 Task: Create a task  Changes made by one user not being visible to another user , assign it to team member softage.7@softage.net in the project ZestTech and update the status of the task to  On Track  , set the priority of the task to Low.
Action: Mouse moved to (59, 459)
Screenshot: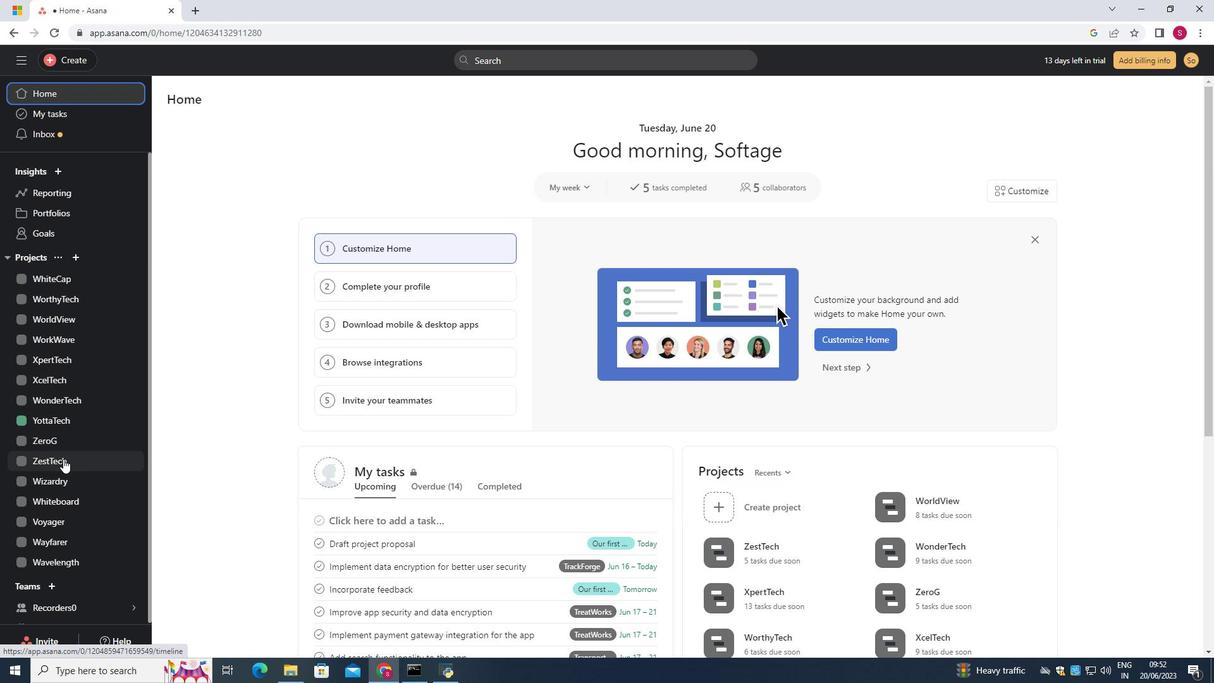 
Action: Mouse pressed left at (59, 459)
Screenshot: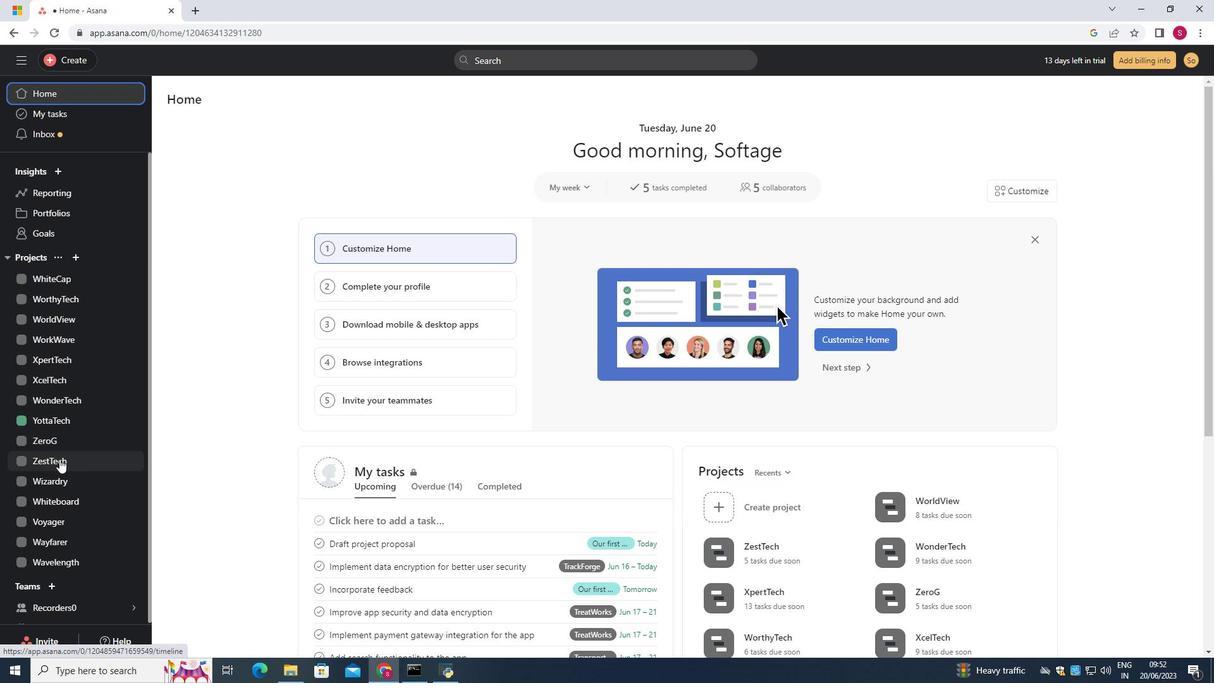 
Action: Mouse moved to (205, 158)
Screenshot: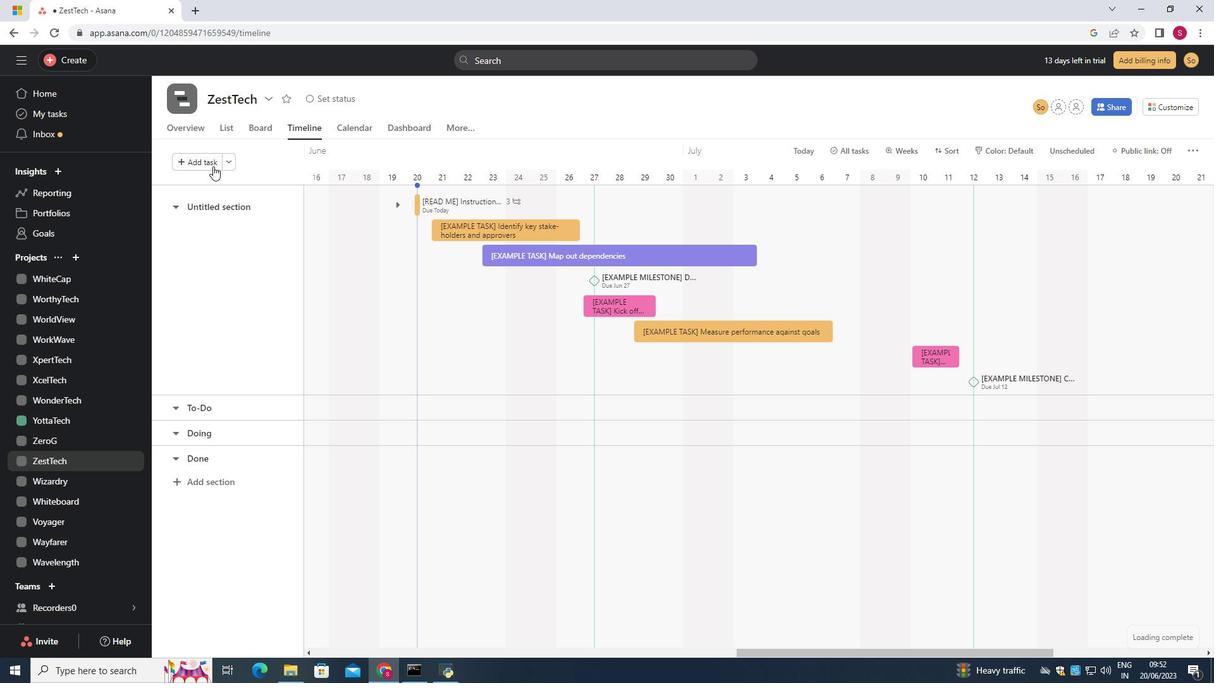 
Action: Mouse pressed left at (205, 158)
Screenshot: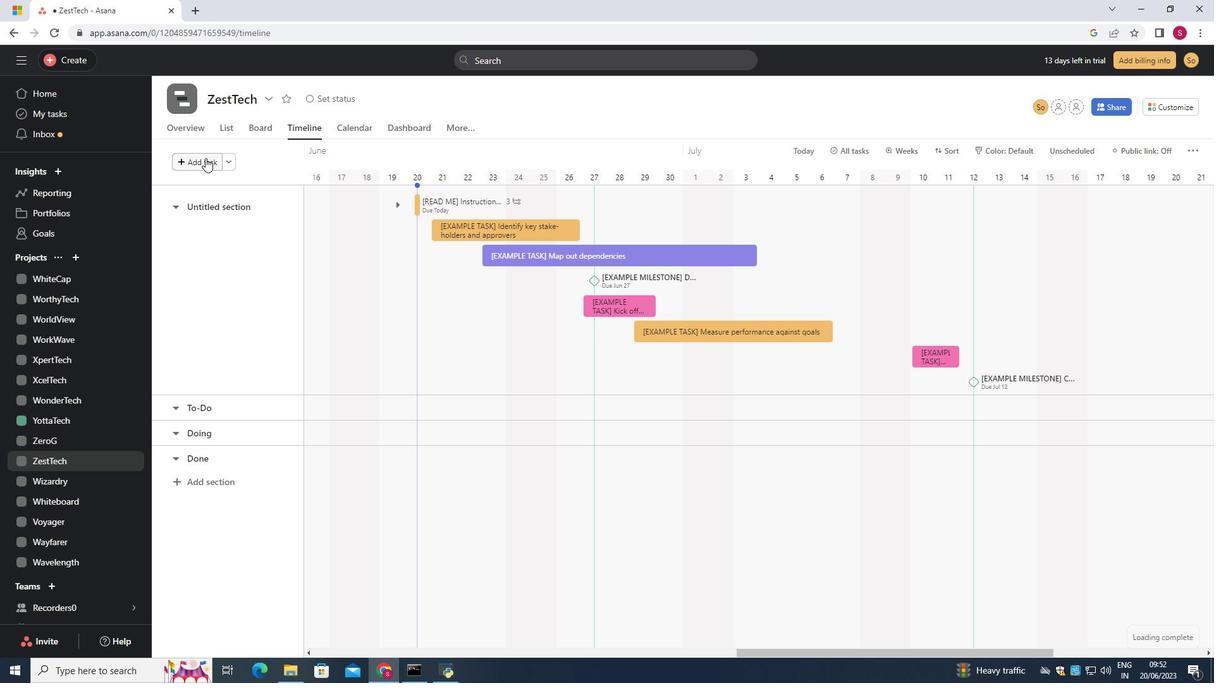 
Action: Key pressed <Key.shift>Changes<Key.space>msde<Key.space>by<Key.space>one<Key.space>user<Key.space>not<Key.space>being<Key.space>visible<Key.space>to<Key.space>another<Key.space>user<Key.enter>
Screenshot: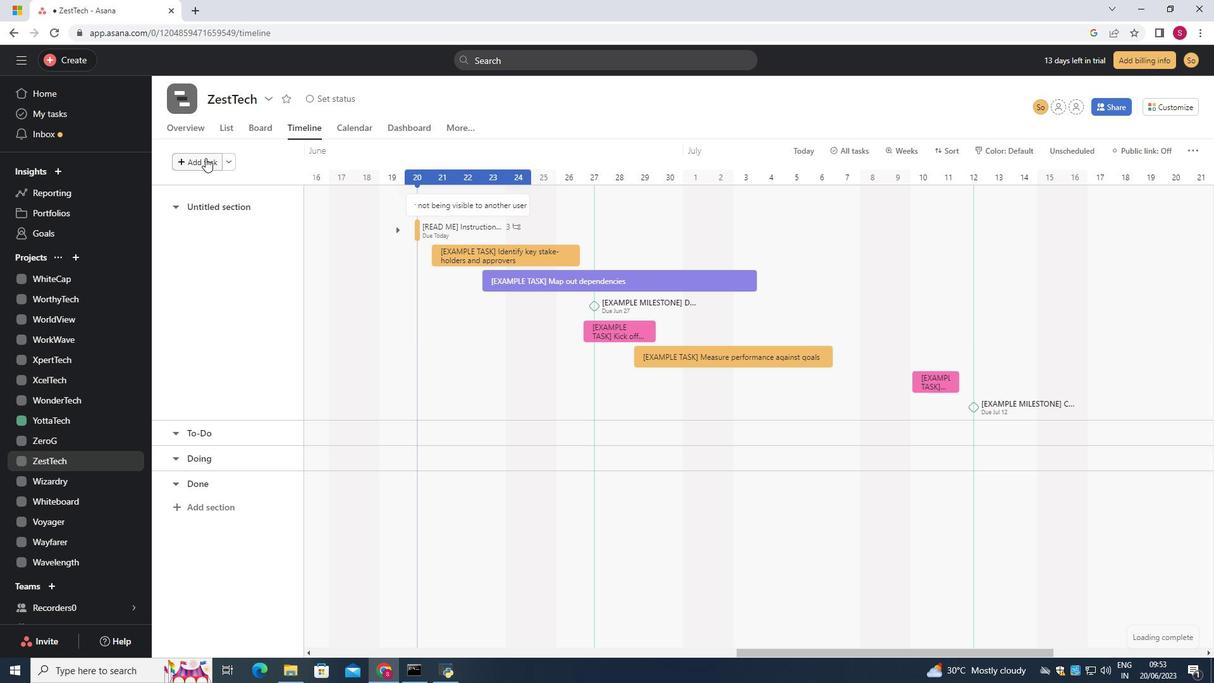 
Action: Mouse moved to (472, 198)
Screenshot: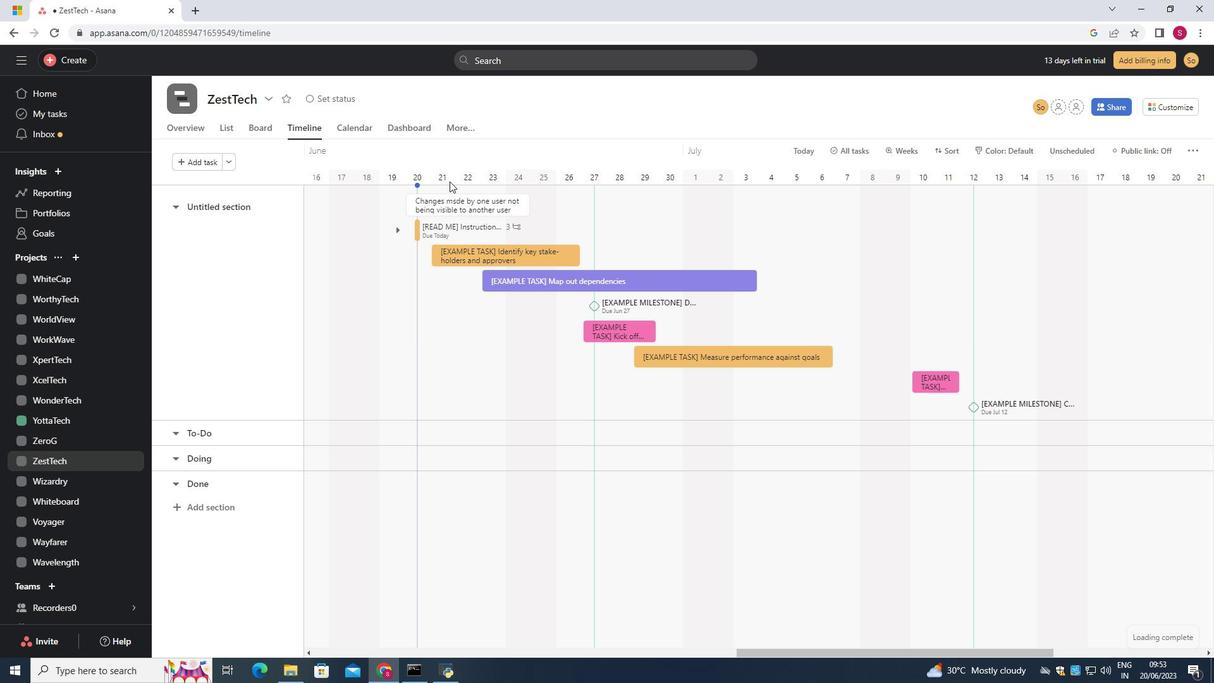 
Action: Mouse pressed left at (472, 198)
Screenshot: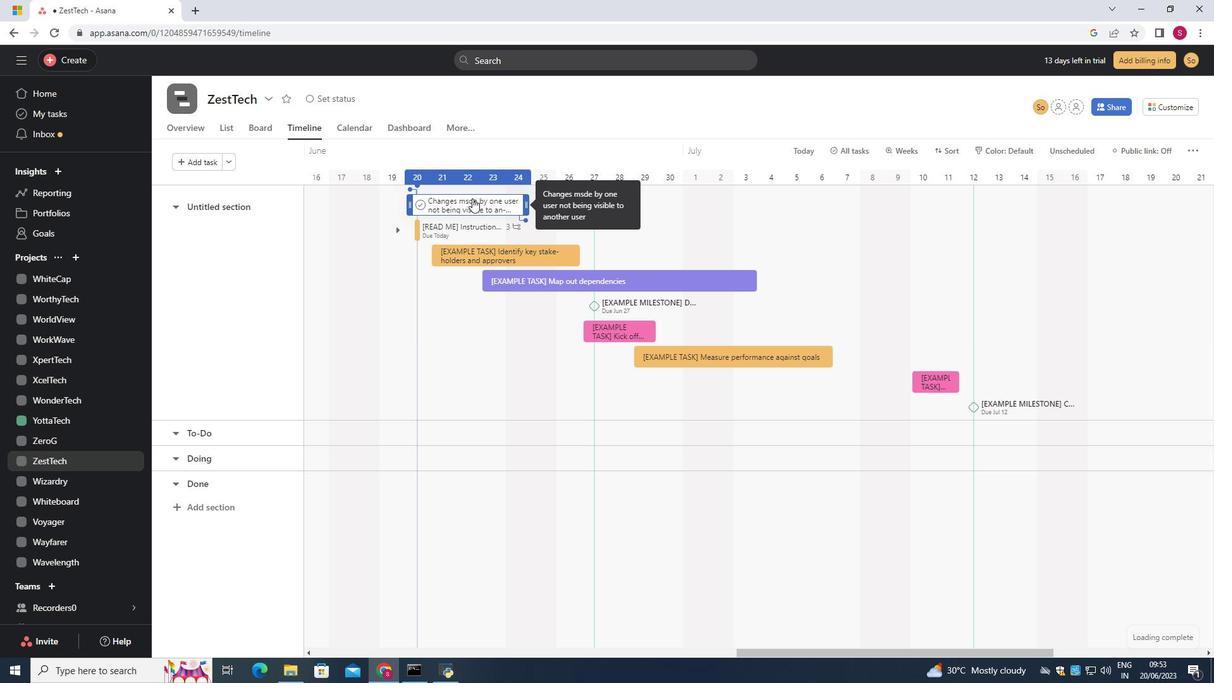 
Action: Mouse moved to (915, 249)
Screenshot: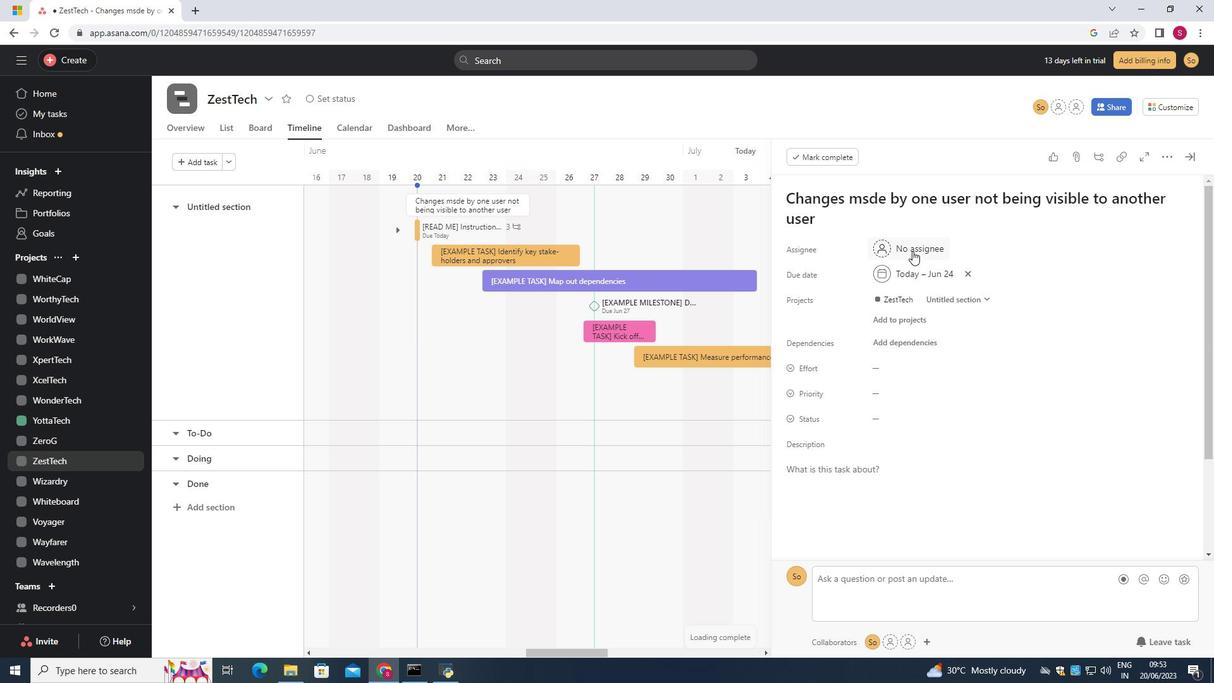 
Action: Mouse pressed left at (915, 249)
Screenshot: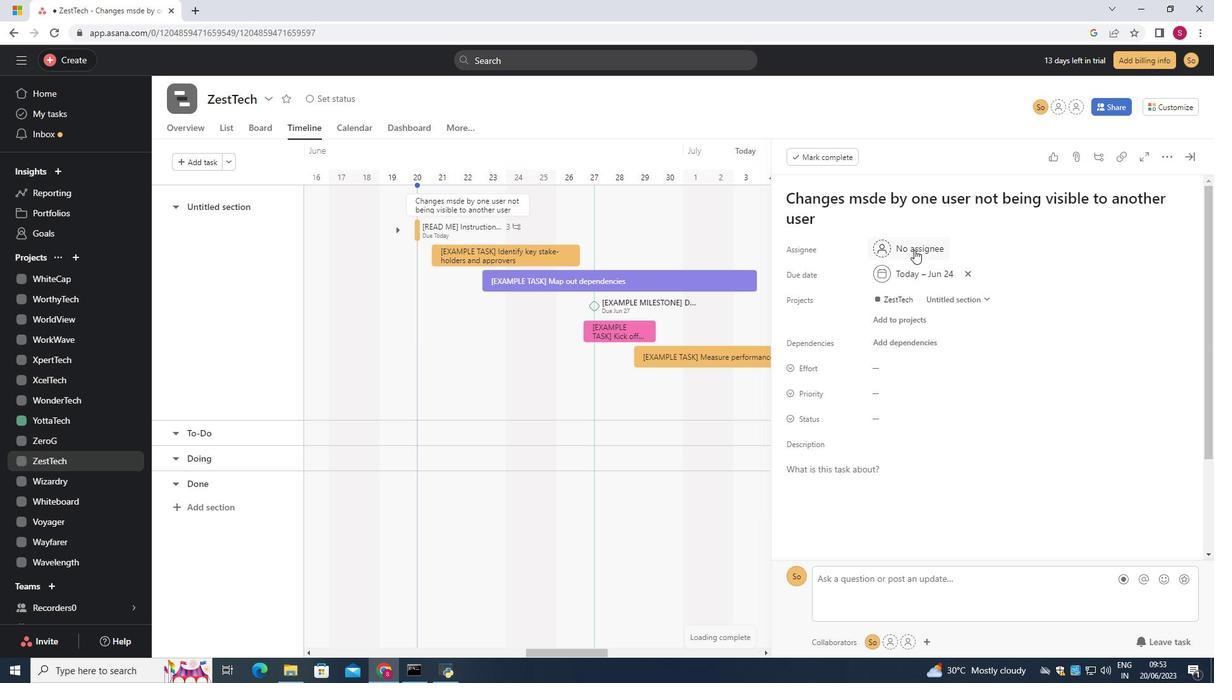 
Action: Key pressed softage.7<Key.shift>@softage.net
Screenshot: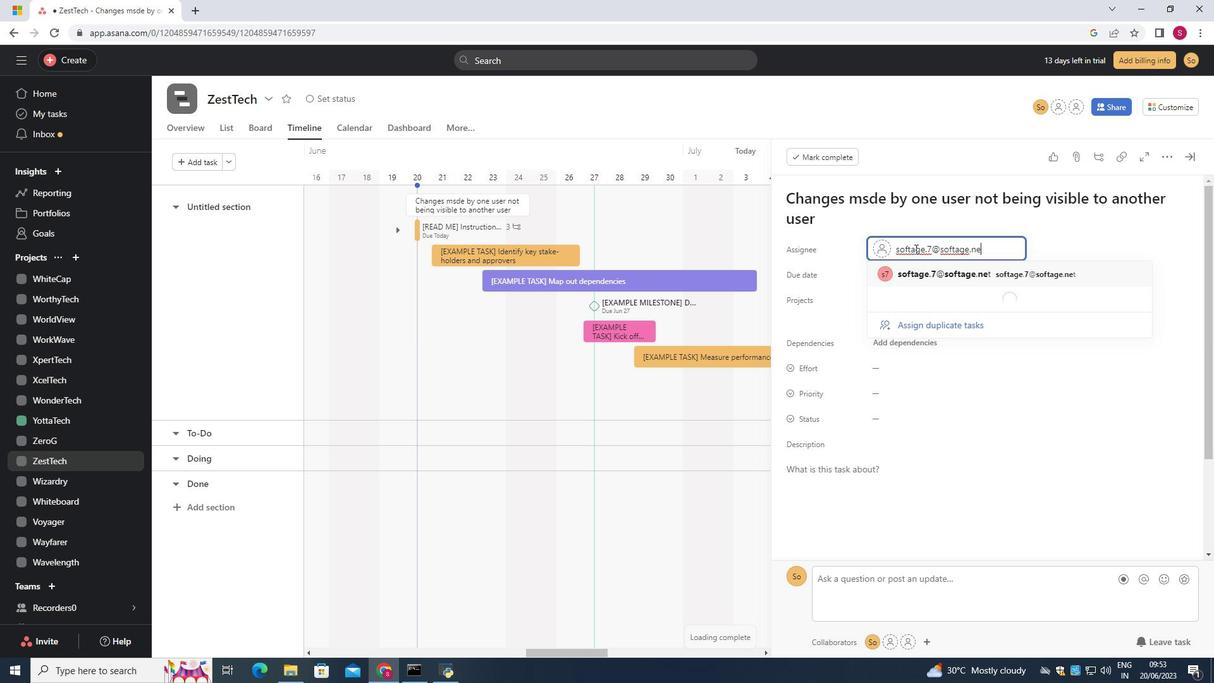 
Action: Mouse moved to (975, 285)
Screenshot: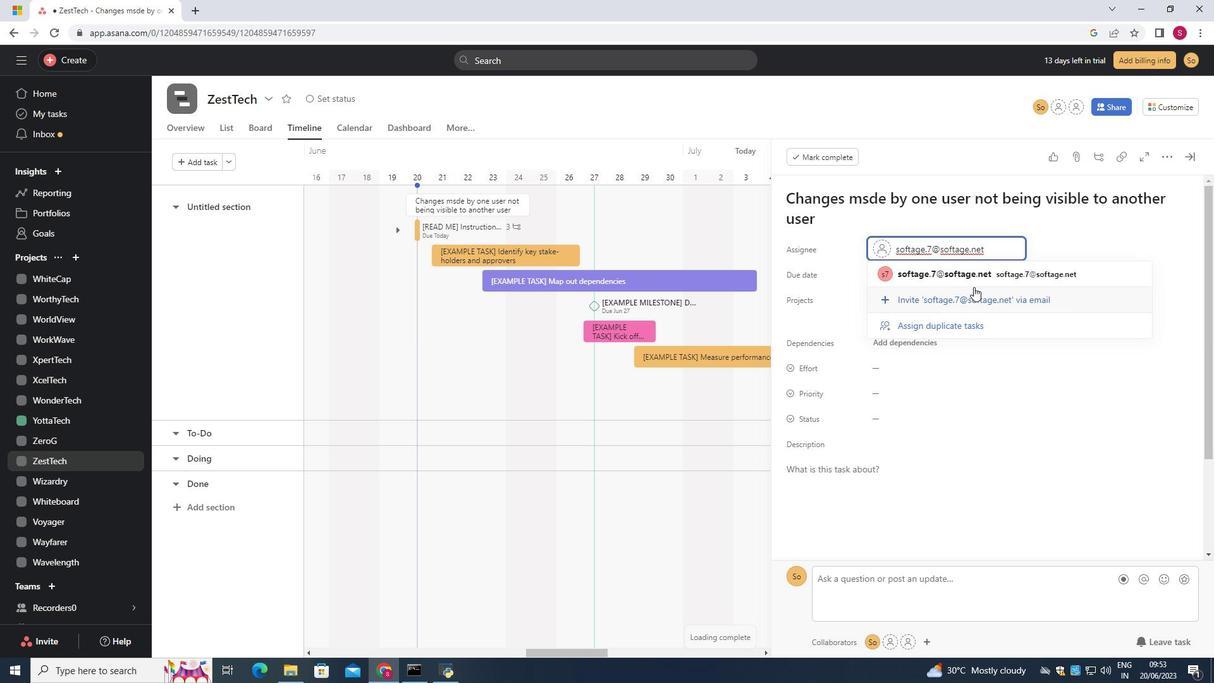 
Action: Key pressed <Key.enter>
Screenshot: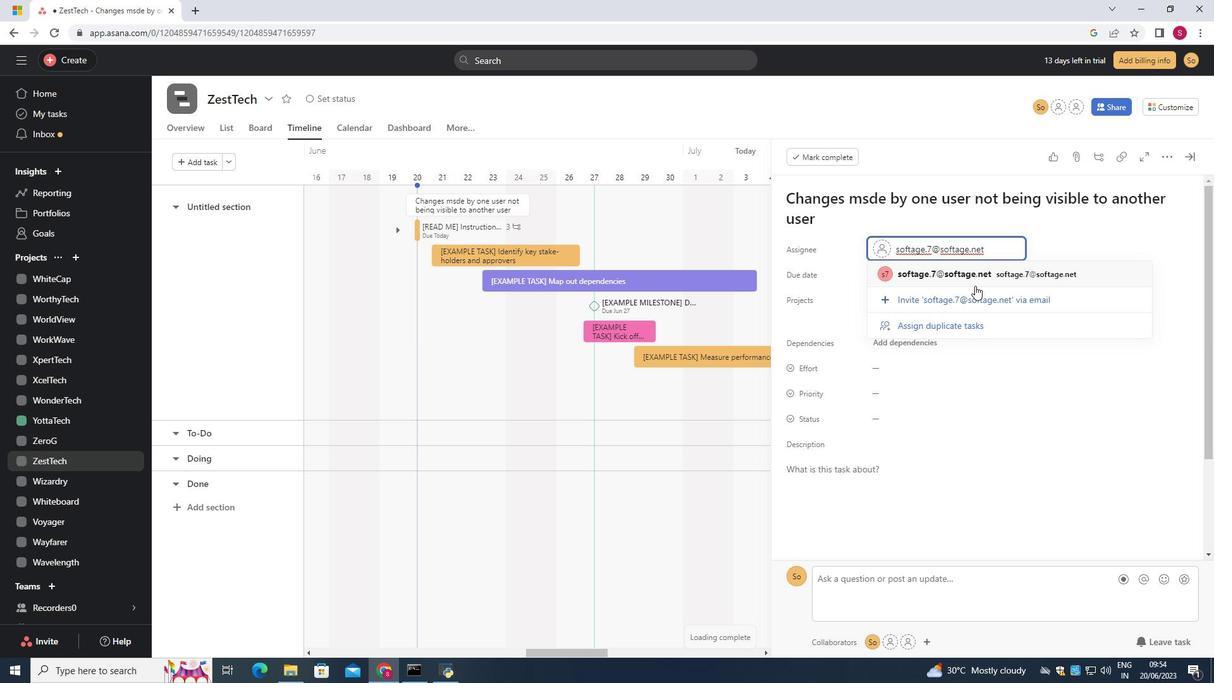 
Action: Mouse moved to (932, 420)
Screenshot: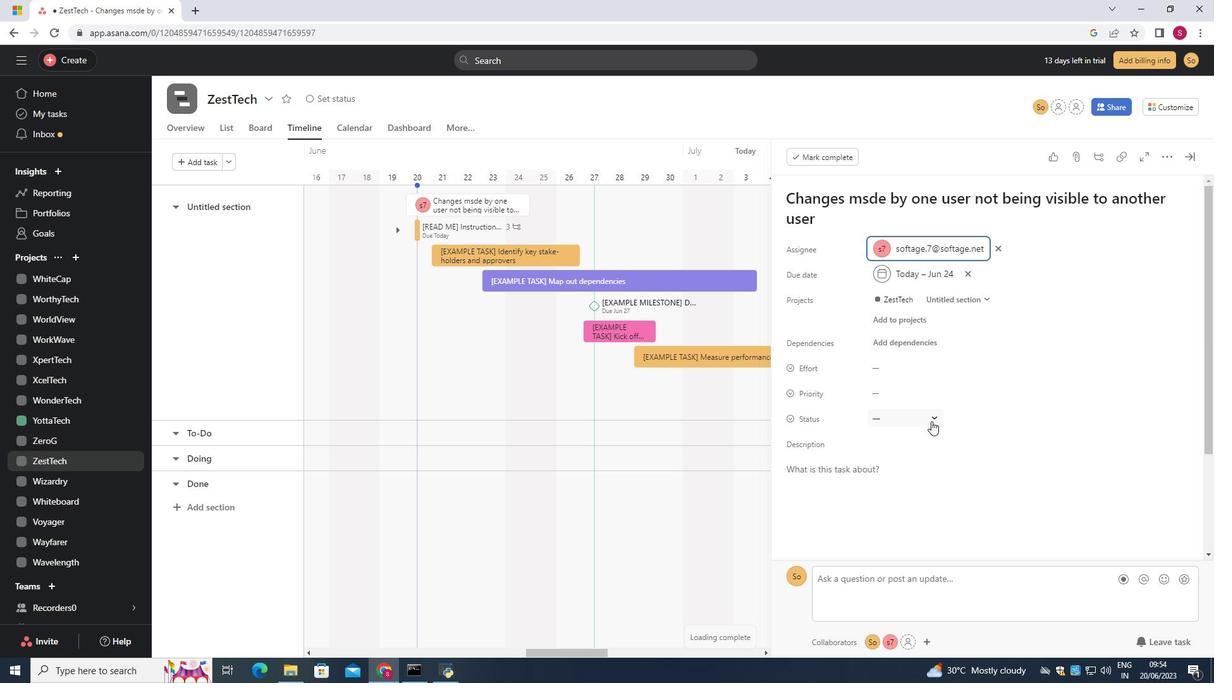 
Action: Mouse pressed left at (932, 420)
Screenshot: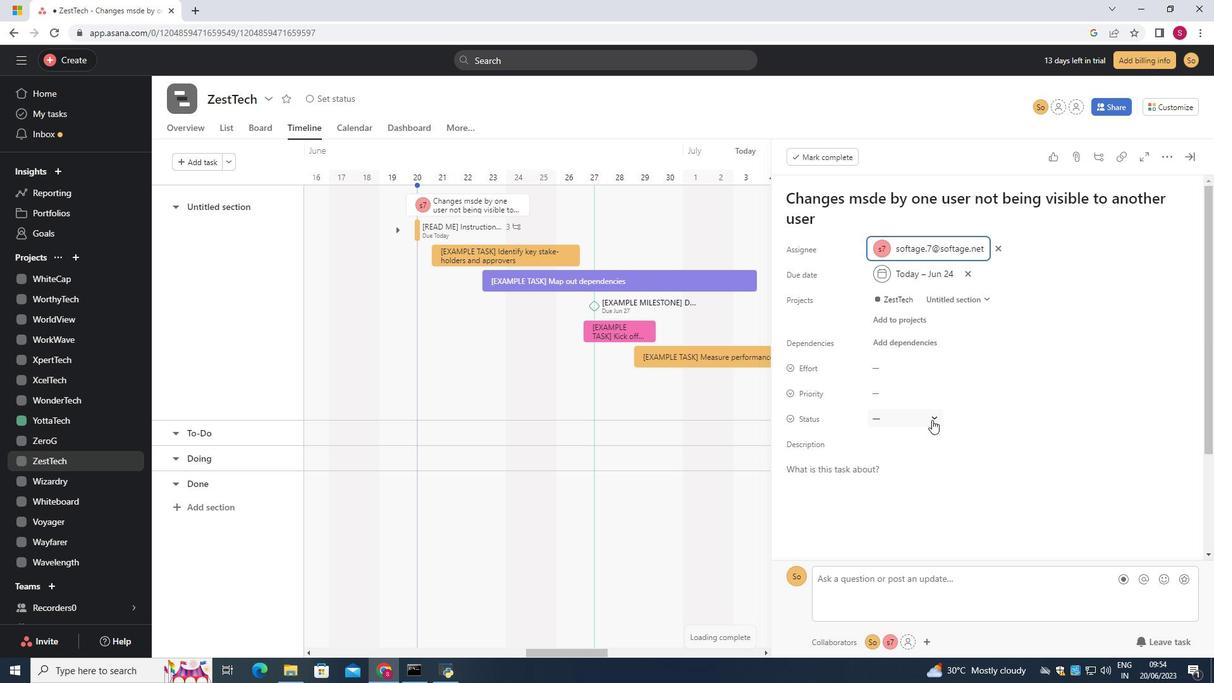 
Action: Mouse moved to (913, 463)
Screenshot: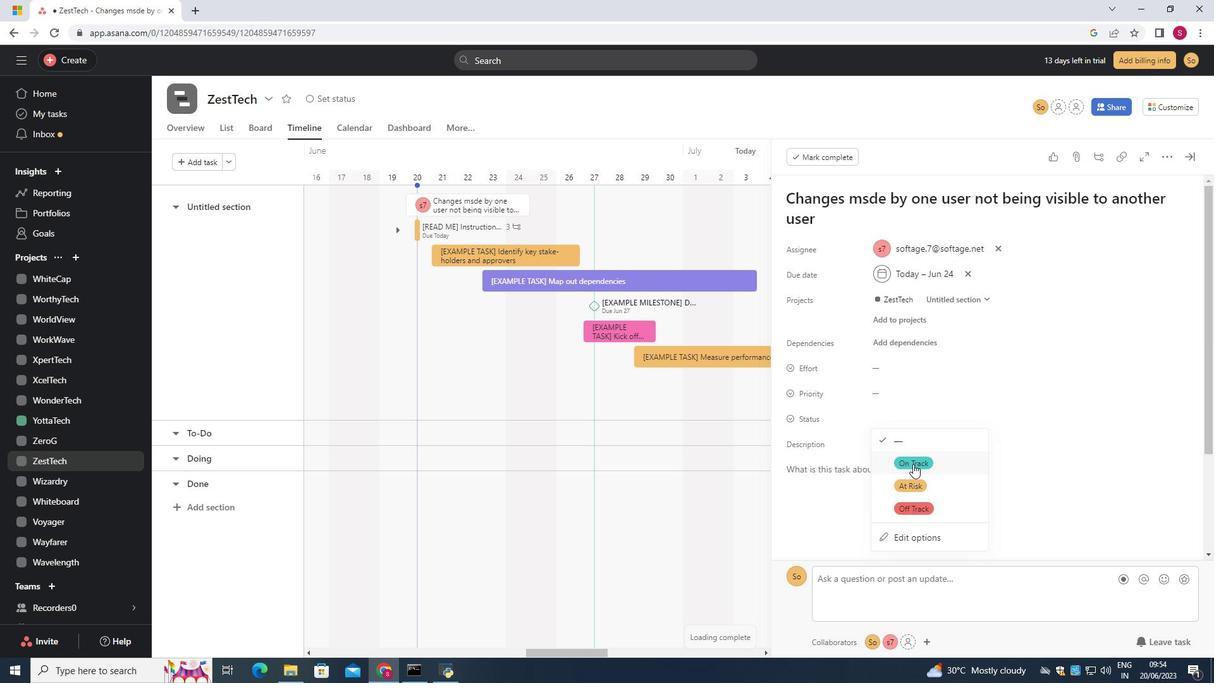 
Action: Mouse pressed left at (913, 463)
Screenshot: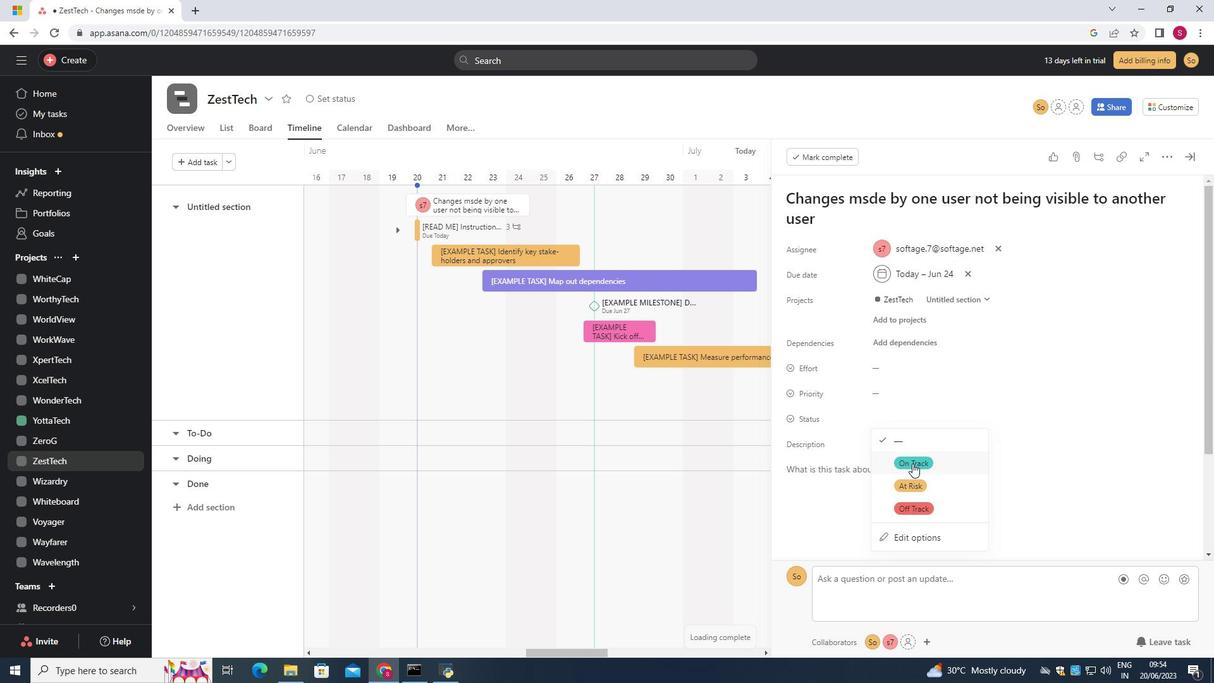 
Action: Mouse moved to (925, 391)
Screenshot: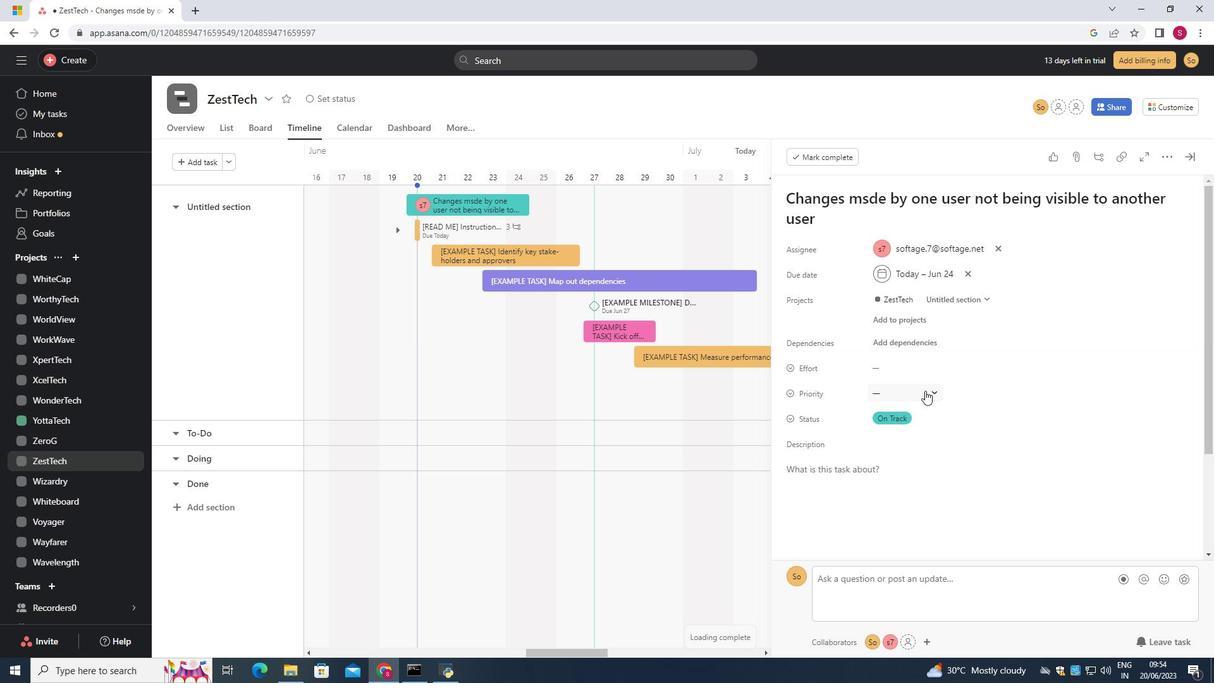 
Action: Mouse pressed left at (925, 391)
Screenshot: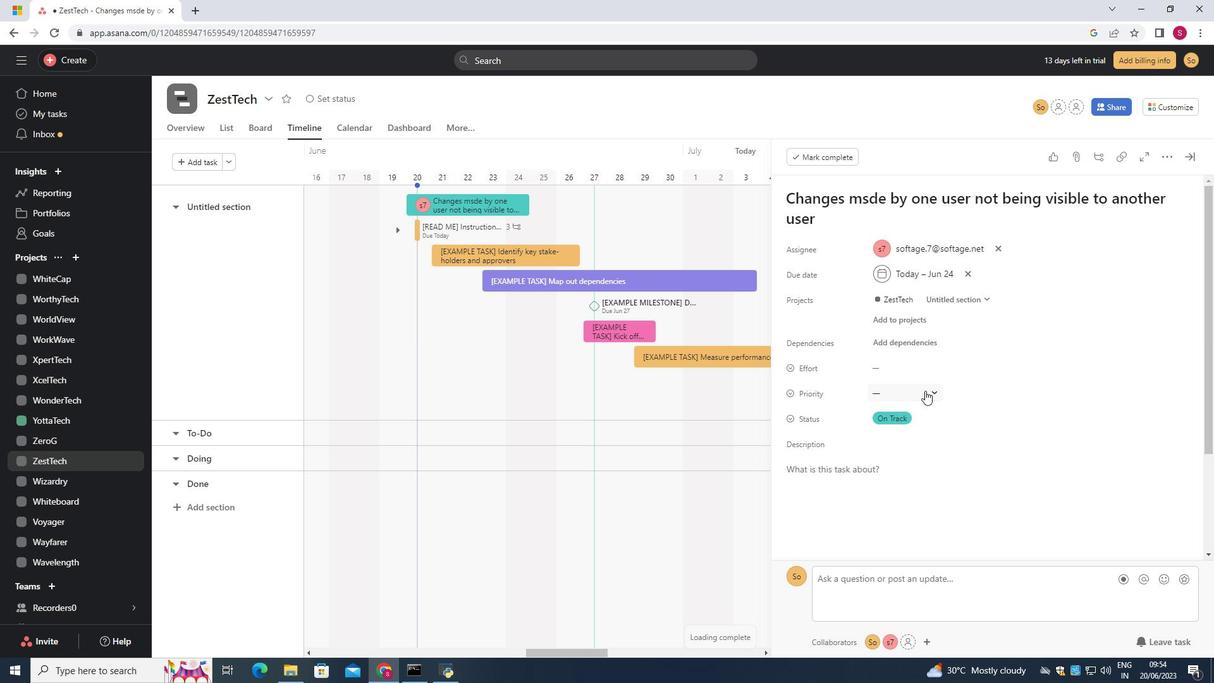 
Action: Mouse moved to (909, 483)
Screenshot: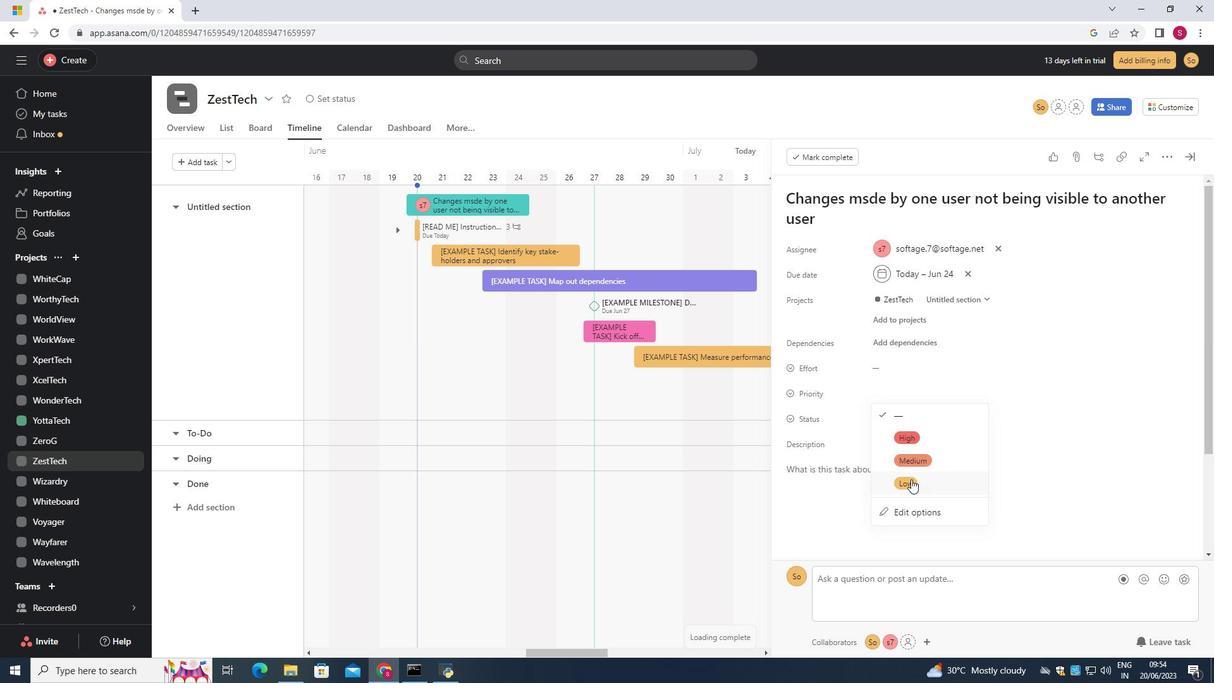 
Action: Mouse pressed left at (909, 483)
Screenshot: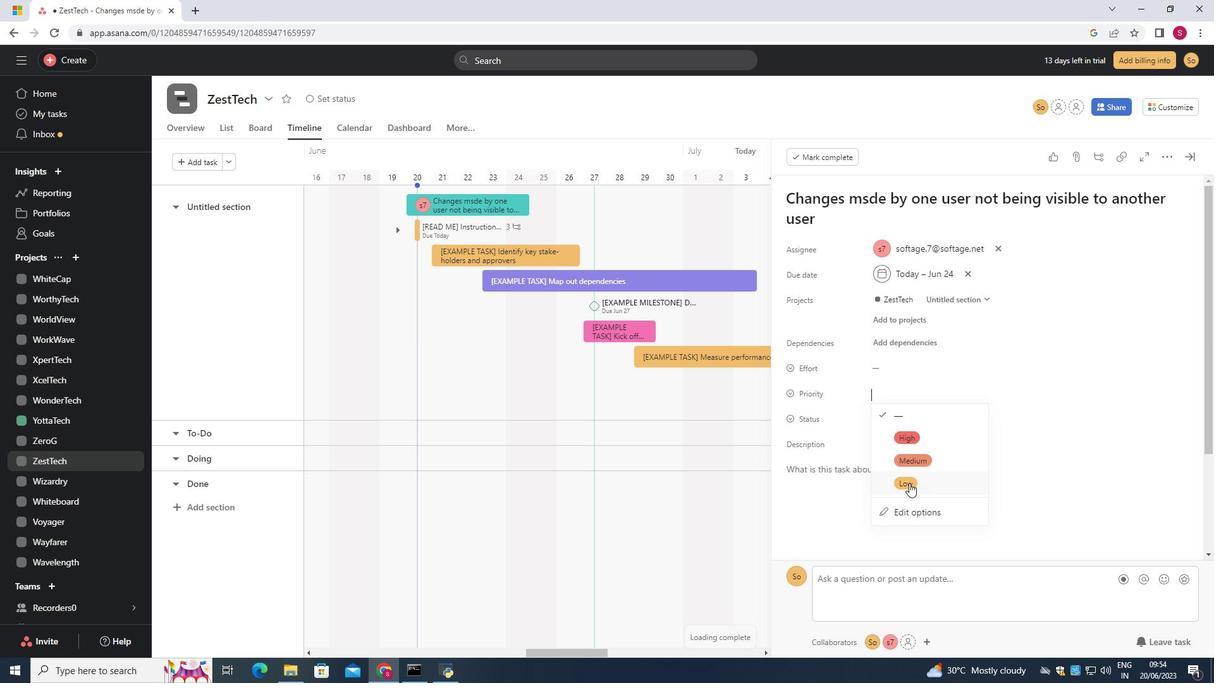 
